 Task: Select type "Gap year".
Action: Mouse moved to (287, 279)
Screenshot: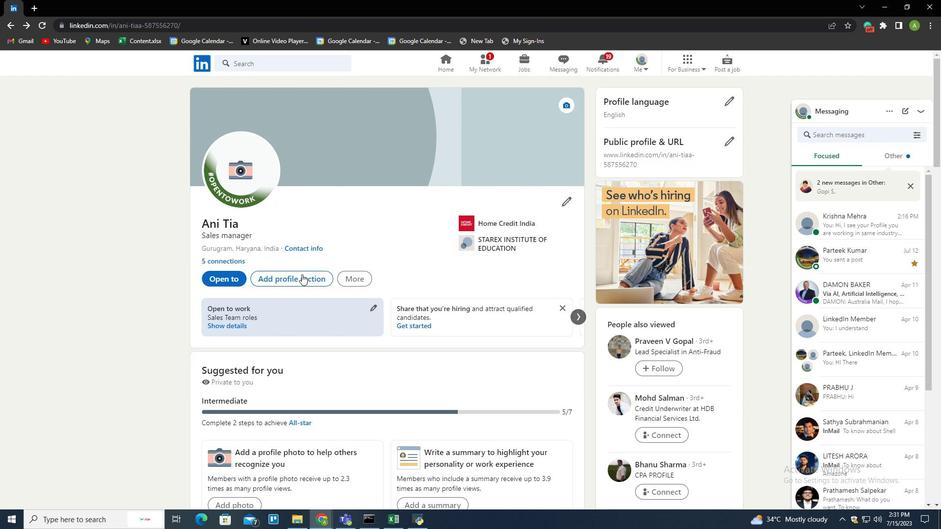 
Action: Mouse pressed left at (287, 279)
Screenshot: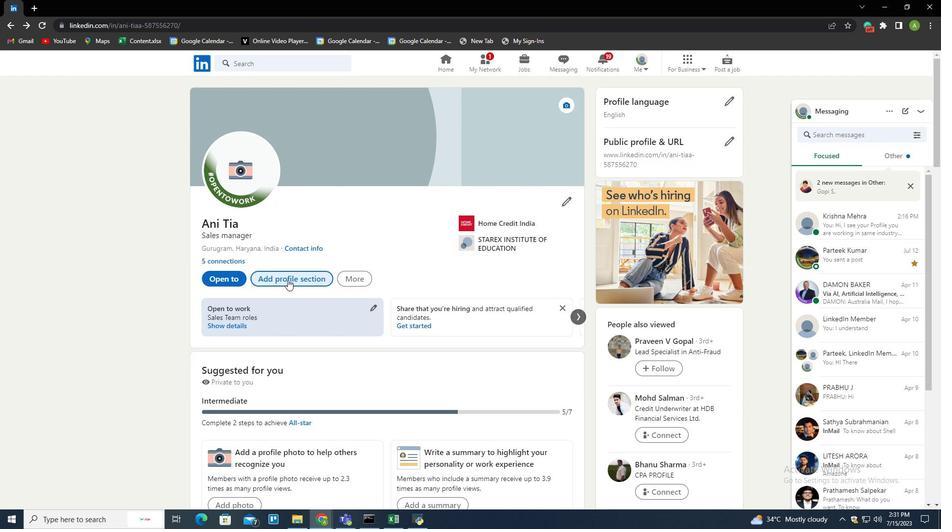 
Action: Mouse moved to (583, 104)
Screenshot: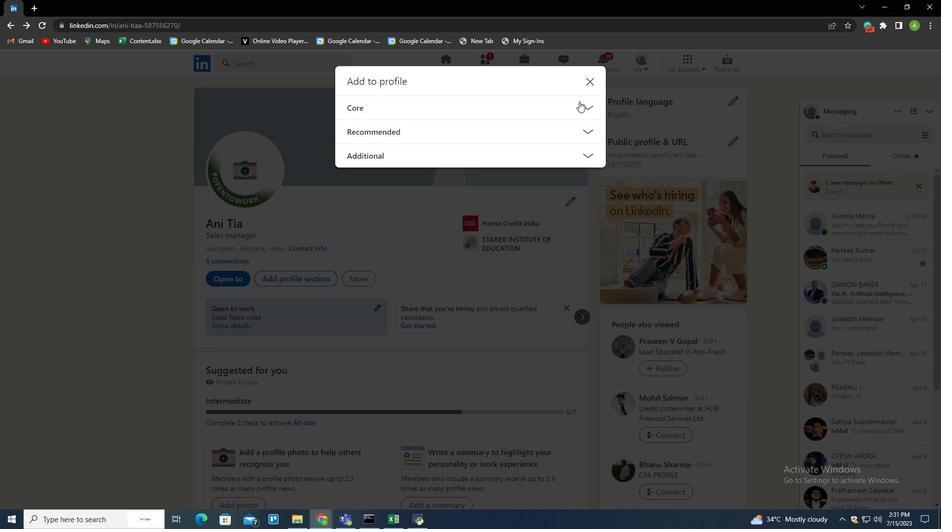 
Action: Mouse pressed left at (583, 104)
Screenshot: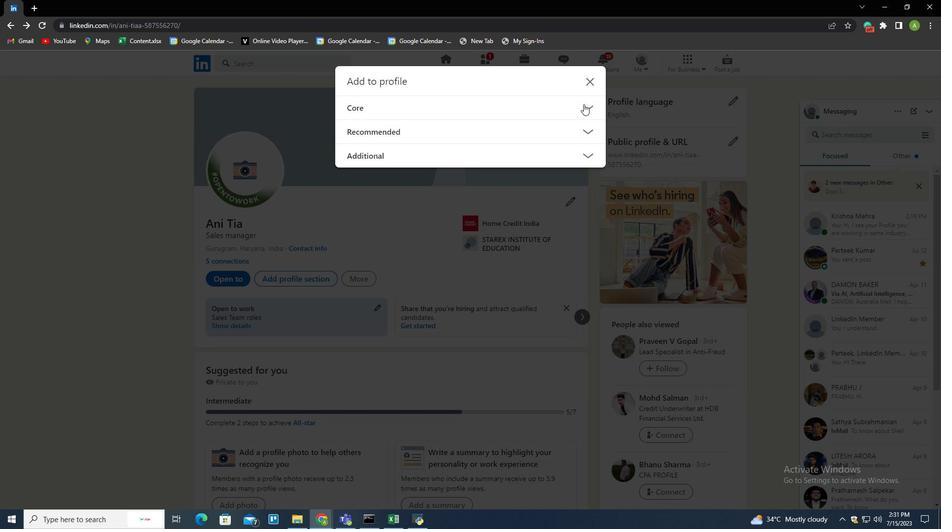 
Action: Mouse moved to (373, 249)
Screenshot: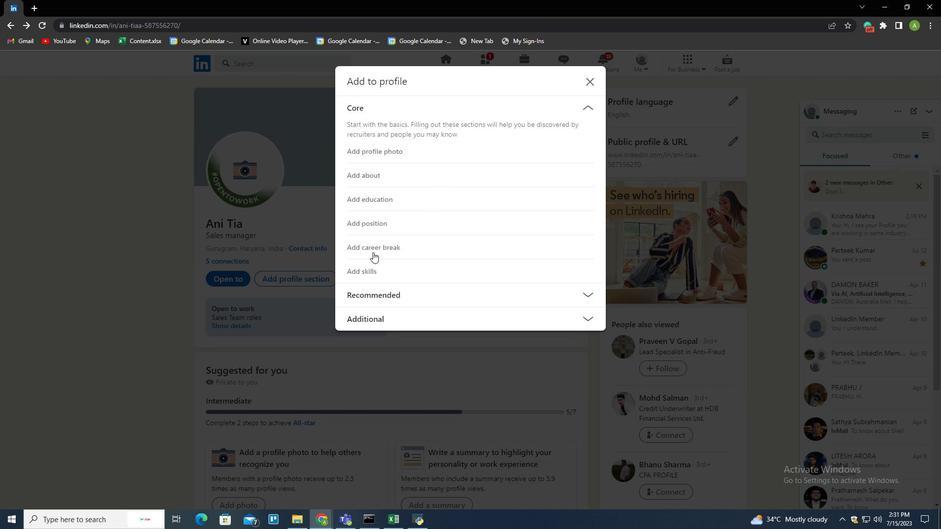 
Action: Mouse pressed left at (373, 249)
Screenshot: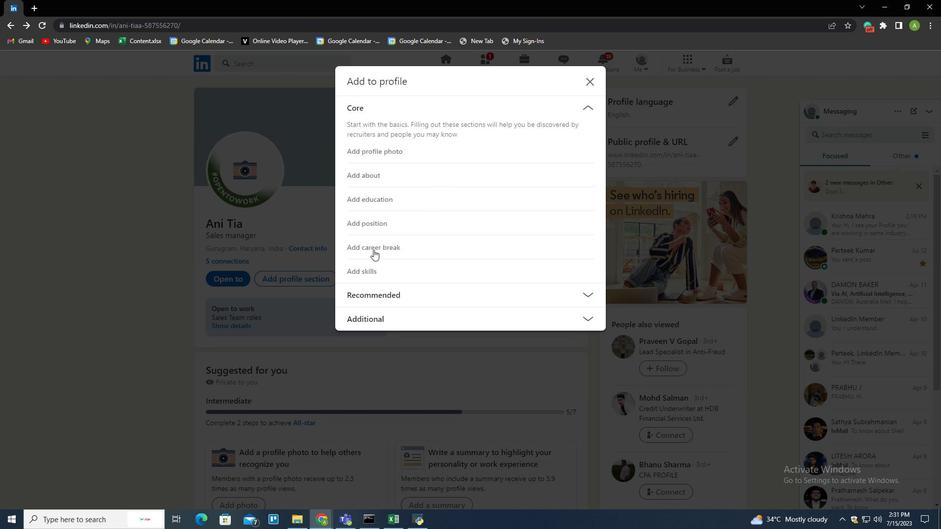
Action: Mouse moved to (381, 164)
Screenshot: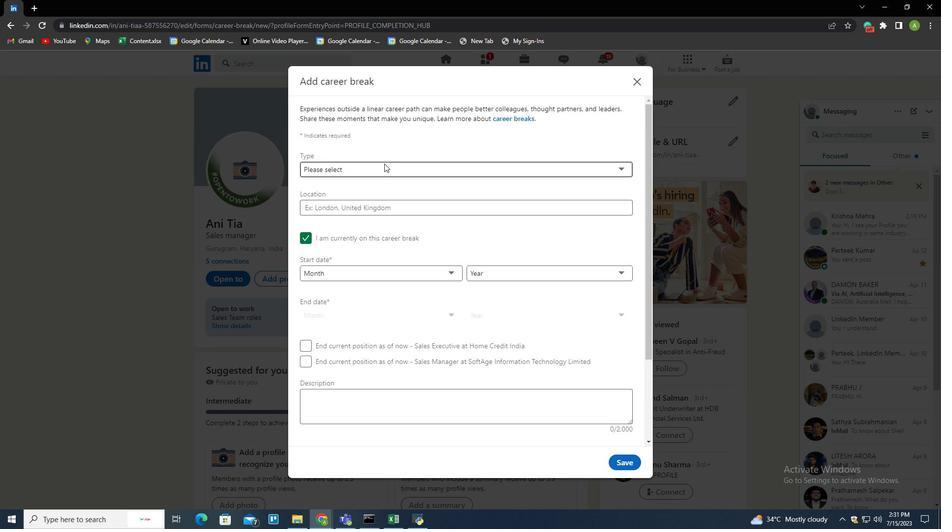 
Action: Mouse pressed left at (381, 164)
Screenshot: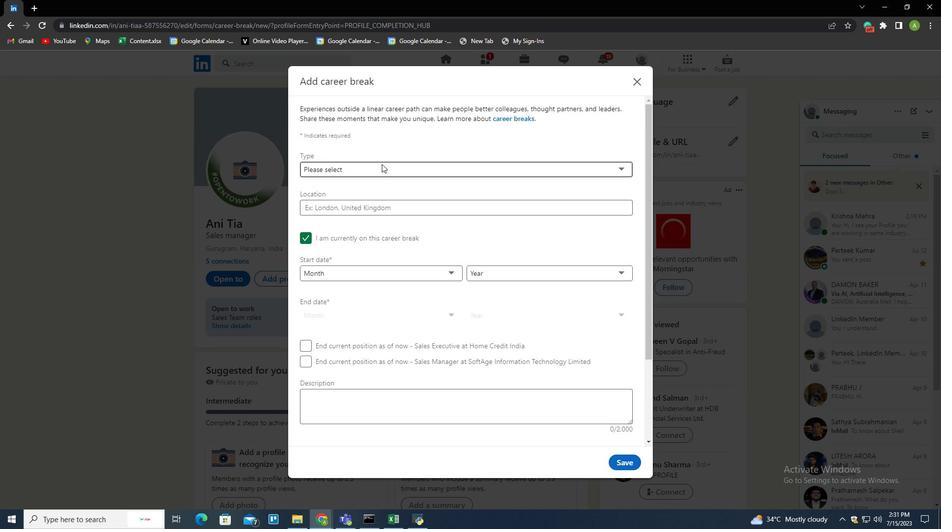 
Action: Mouse moved to (326, 227)
Screenshot: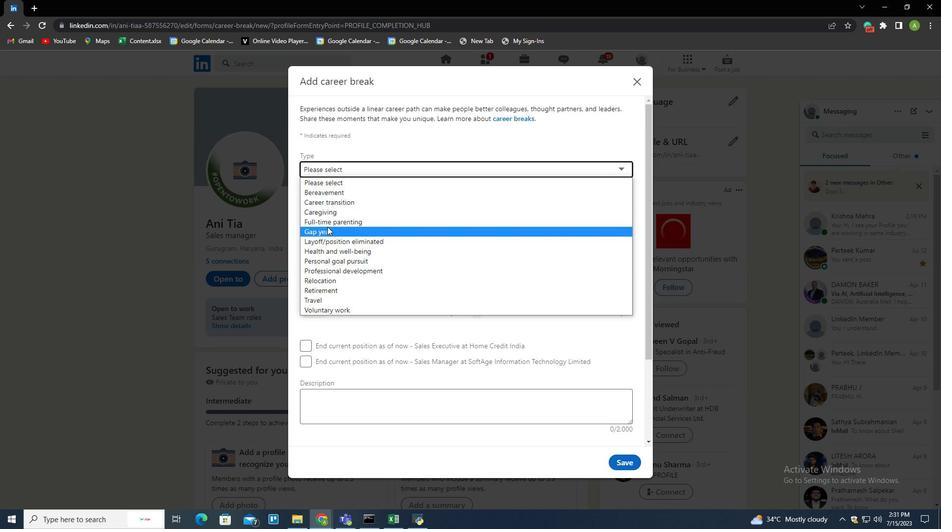 
Action: Mouse pressed left at (326, 227)
Screenshot: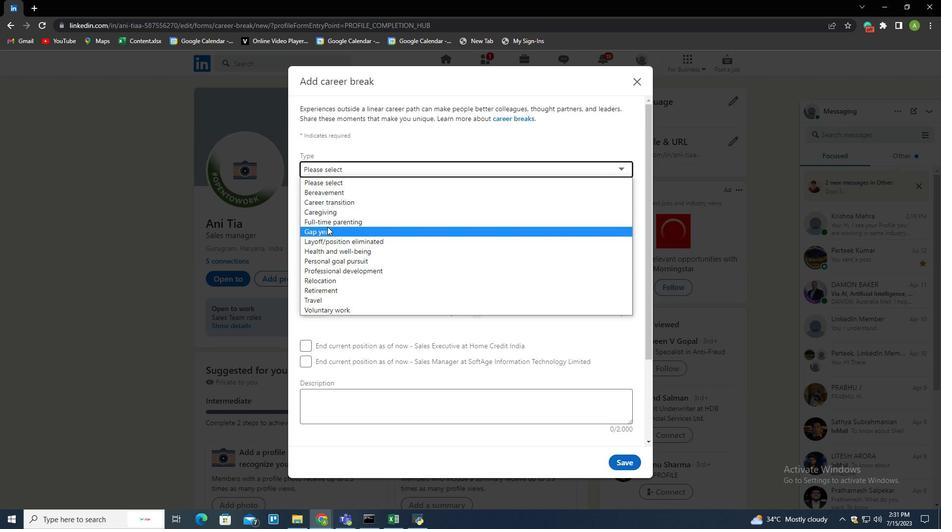 
Action: Mouse moved to (417, 224)
Screenshot: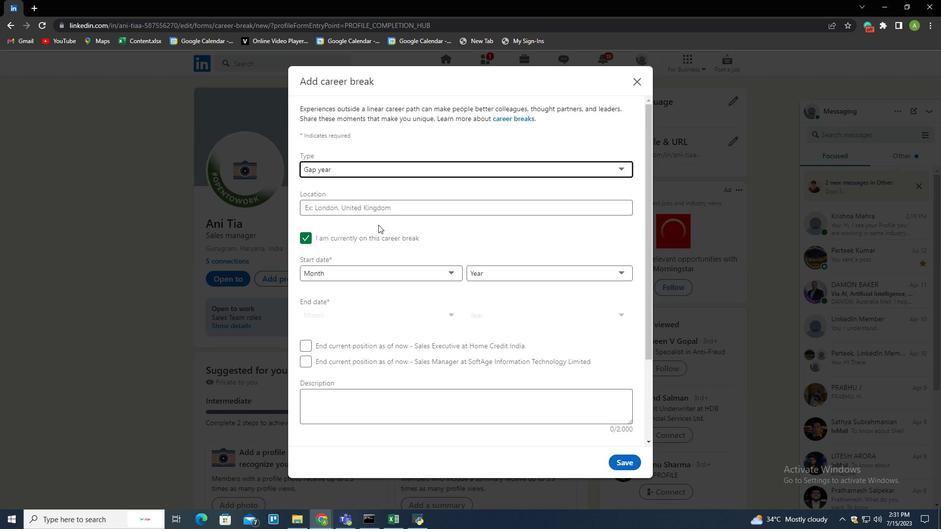 
